 Task: Select the current location as Columbia, South Carolina, United States . Now zoom - , and verify the location . Hide zoom slider
Action: Mouse moved to (300, 33)
Screenshot: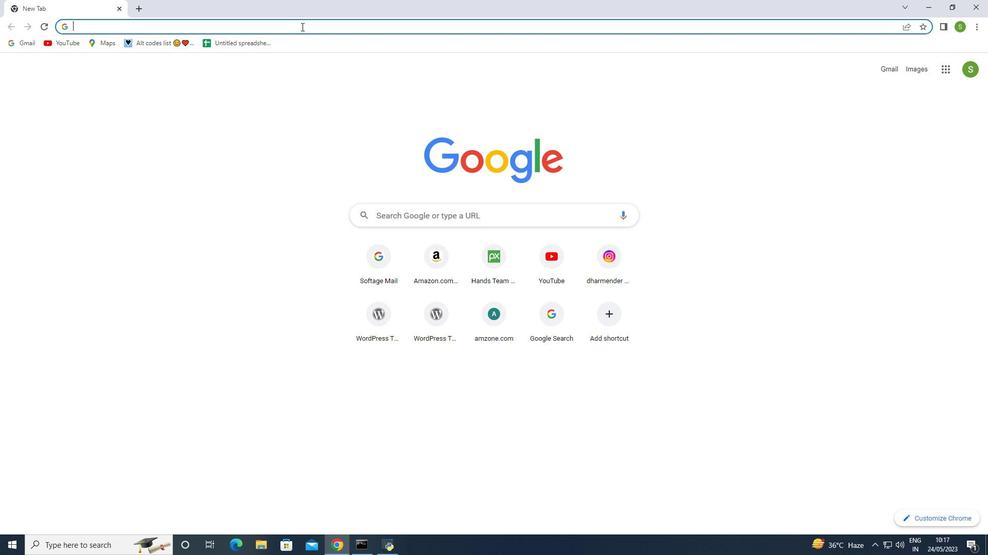 
Action: Mouse pressed left at (300, 33)
Screenshot: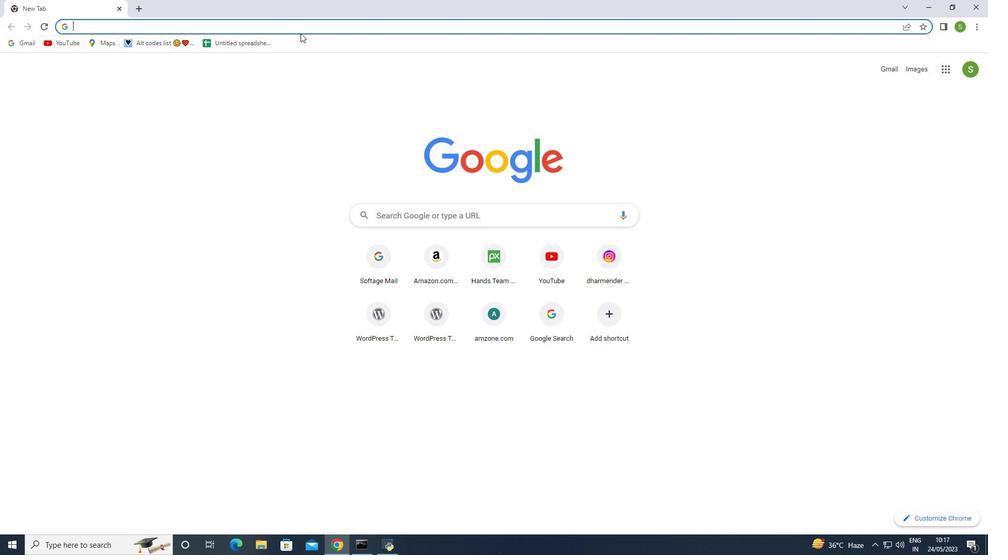 
Action: Mouse moved to (311, 26)
Screenshot: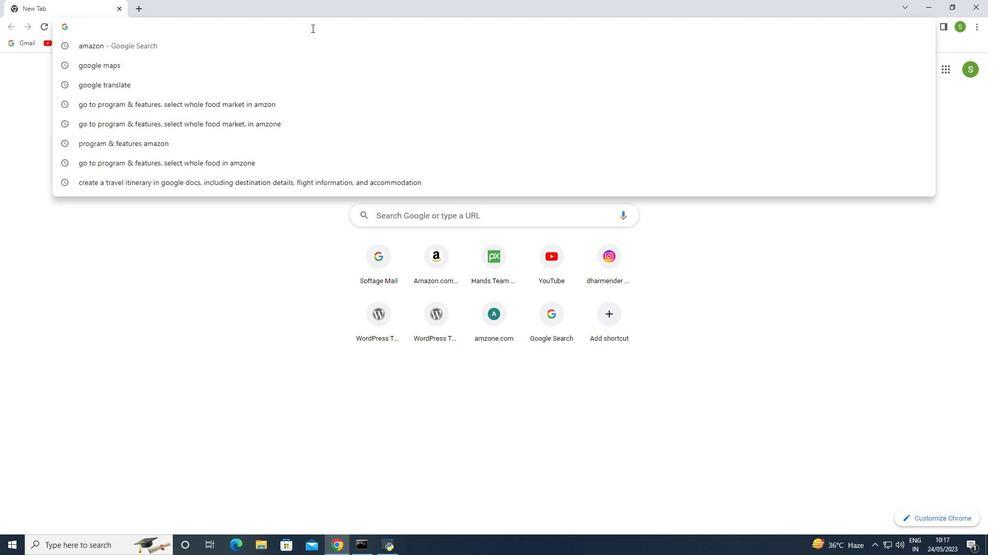 
Action: Mouse pressed left at (311, 26)
Screenshot: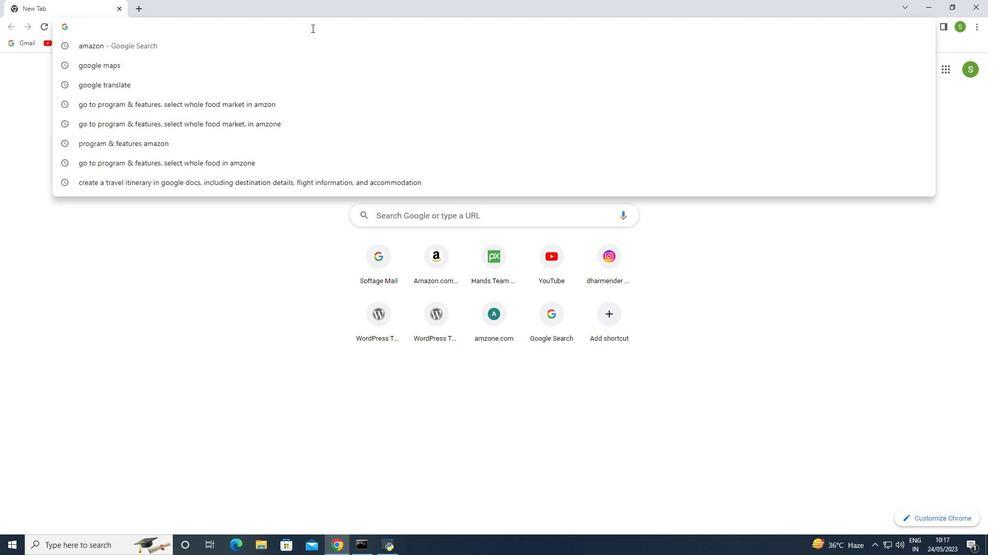 
Action: Mouse moved to (313, 23)
Screenshot: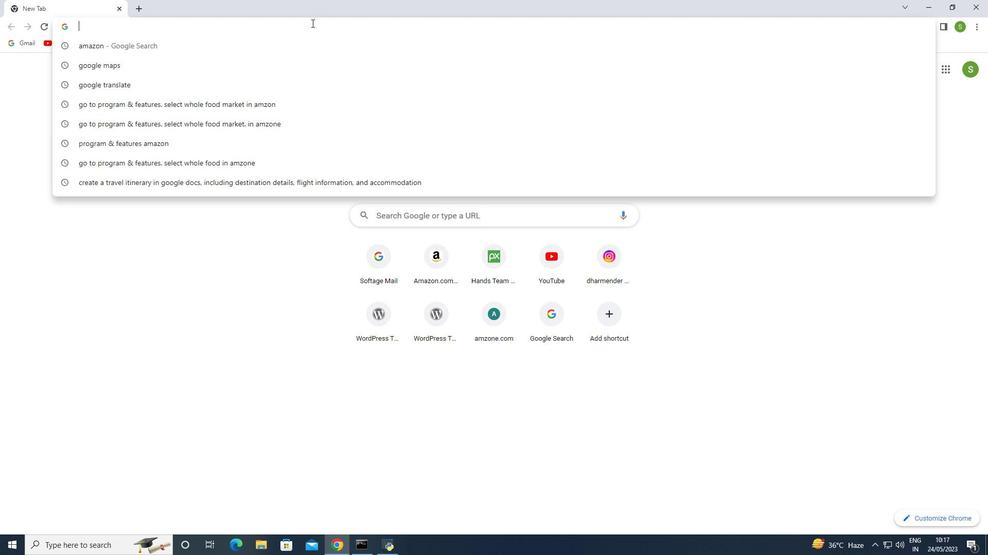 
Action: Key pressed google<Key.space>map<Key.enter>
Screenshot: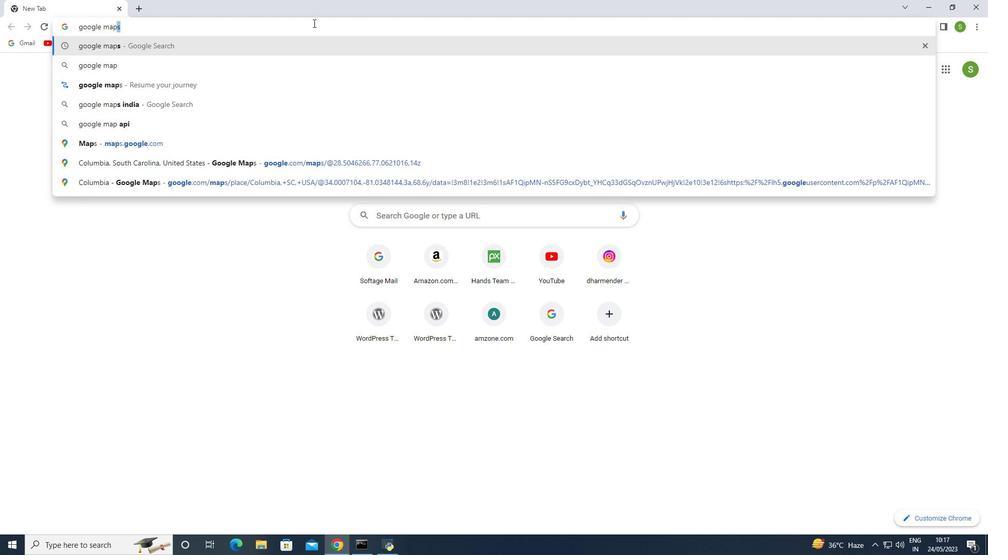 
Action: Mouse moved to (169, 239)
Screenshot: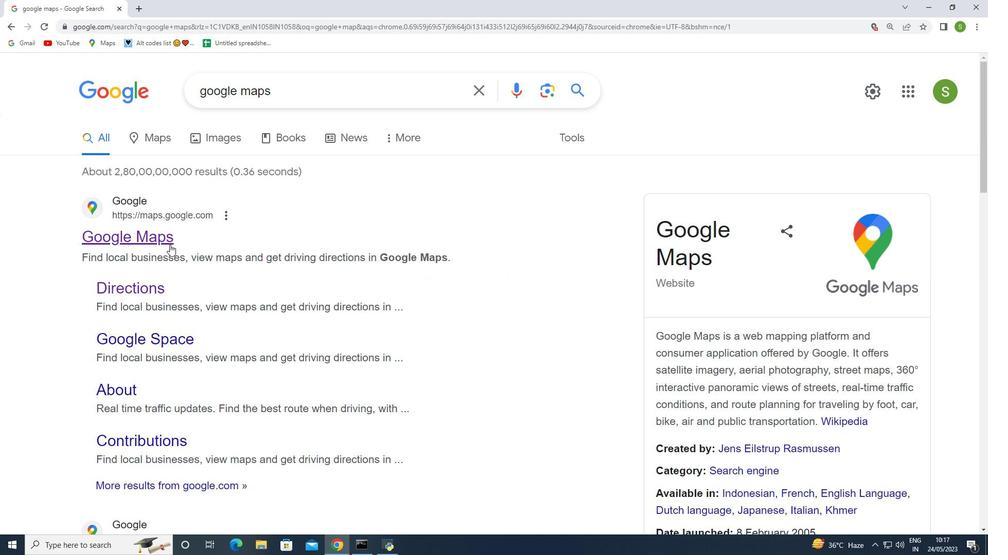 
Action: Mouse pressed left at (169, 239)
Screenshot: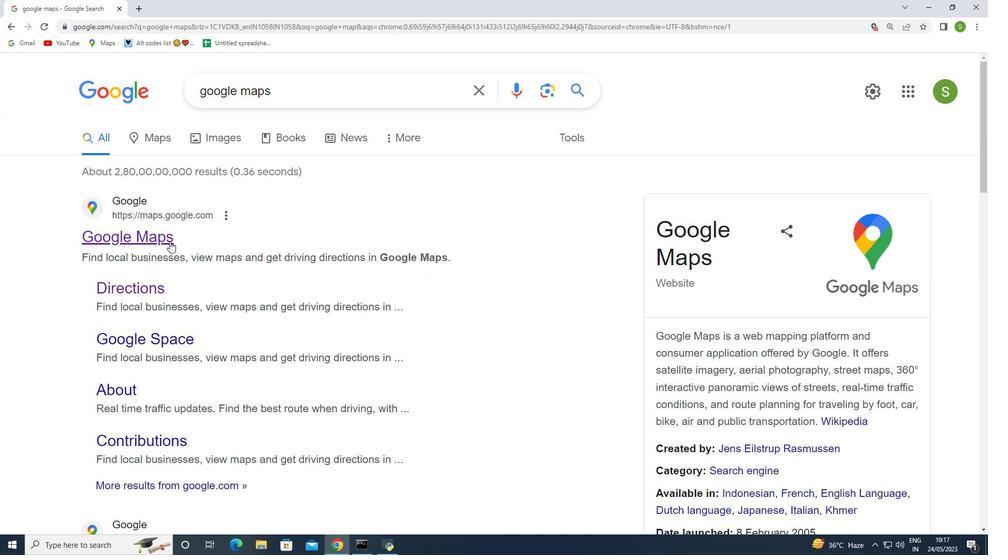 
Action: Mouse moved to (178, 69)
Screenshot: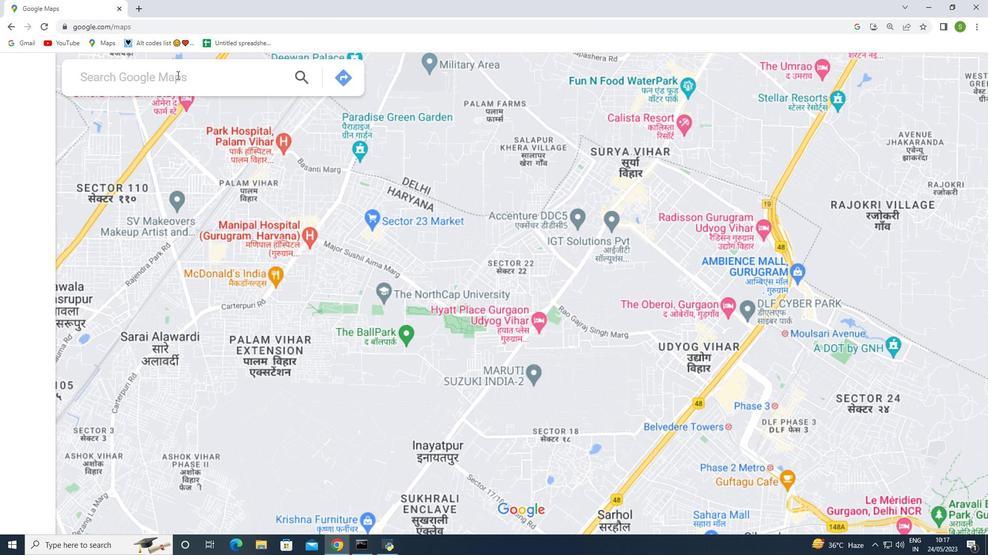 
Action: Mouse pressed left at (177, 74)
Screenshot: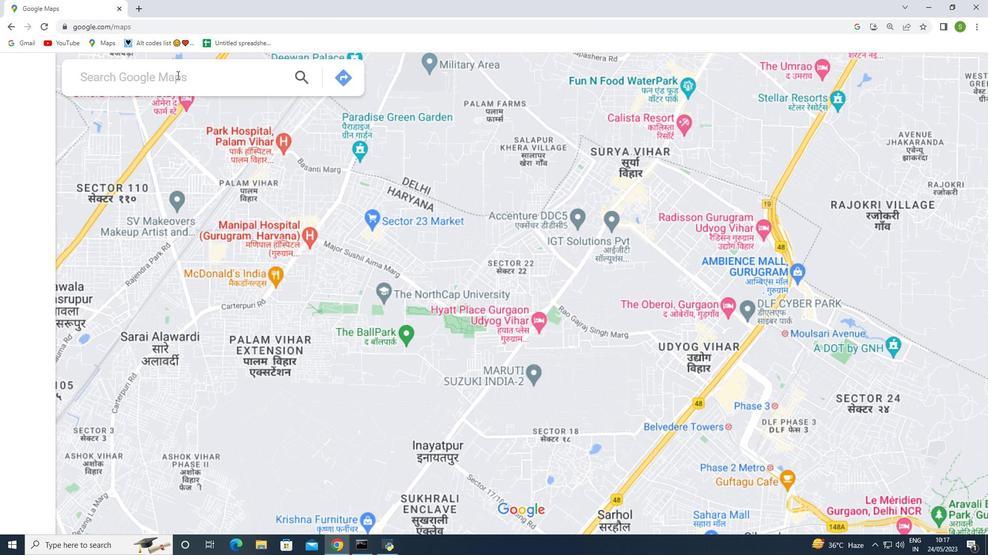 
Action: Key pressed columbia<Key.space>south<Key.space>carolina<Key.space>united<Key.space>states
Screenshot: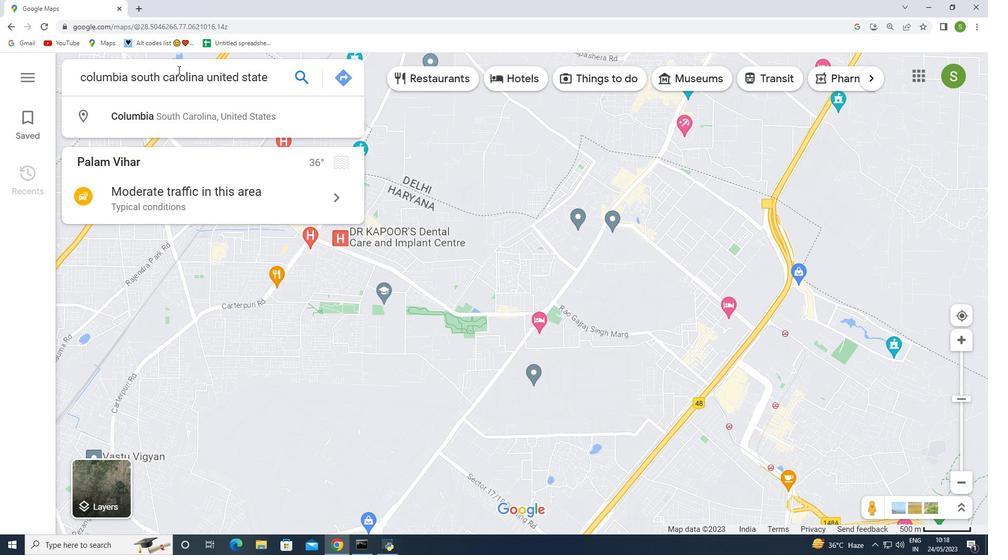 
Action: Mouse moved to (134, 119)
Screenshot: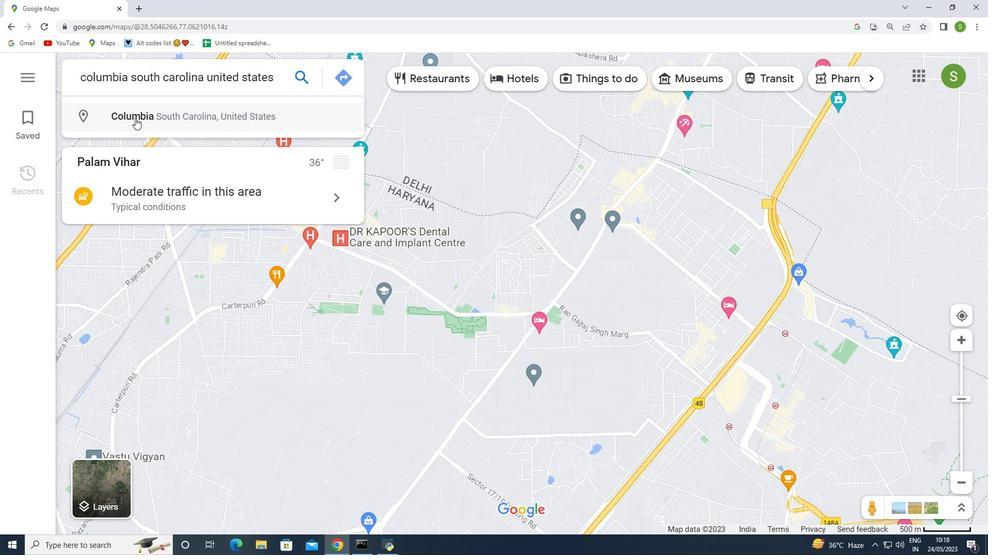 
Action: Mouse pressed left at (134, 119)
Screenshot: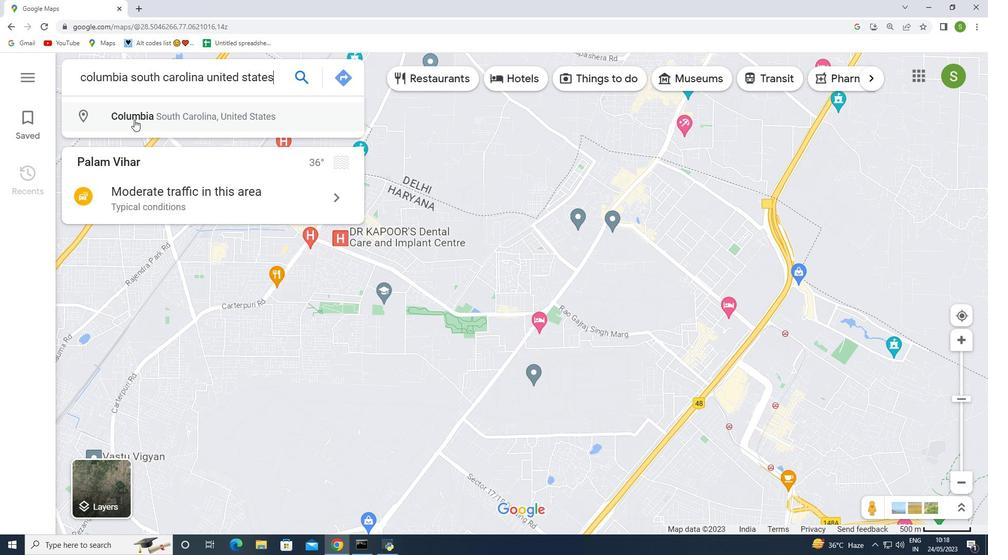 
Action: Mouse moved to (306, 210)
Screenshot: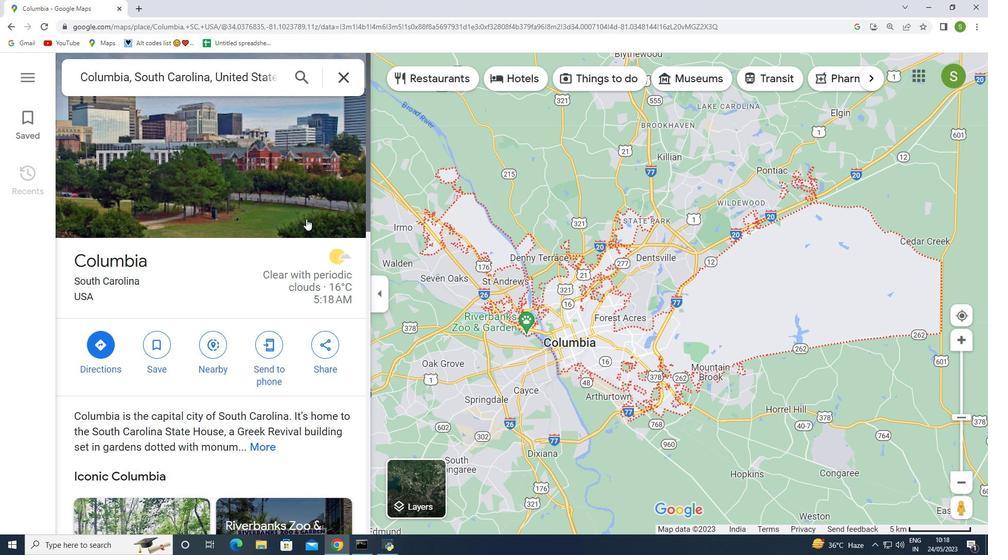 
Action: Mouse pressed left at (306, 210)
Screenshot: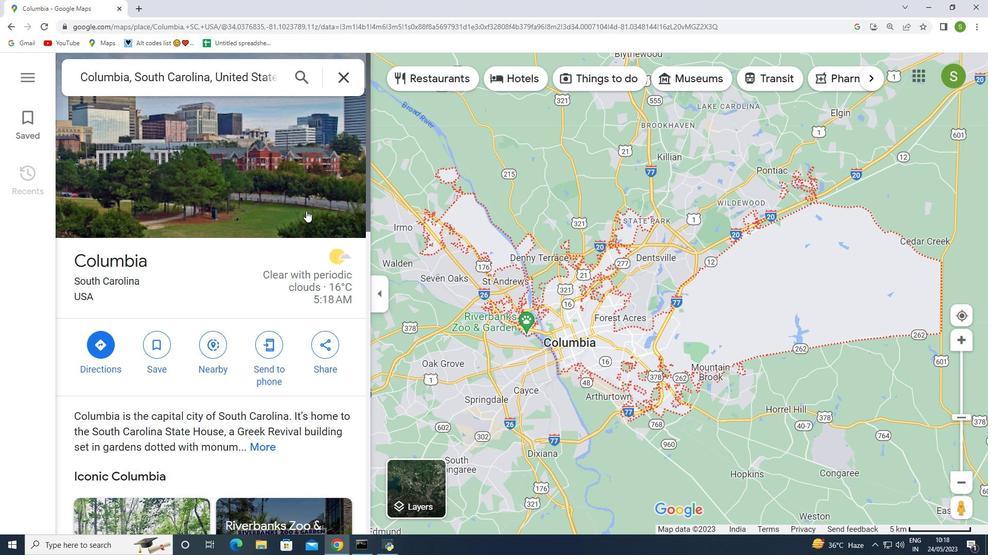 
Action: Mouse moved to (904, 451)
Screenshot: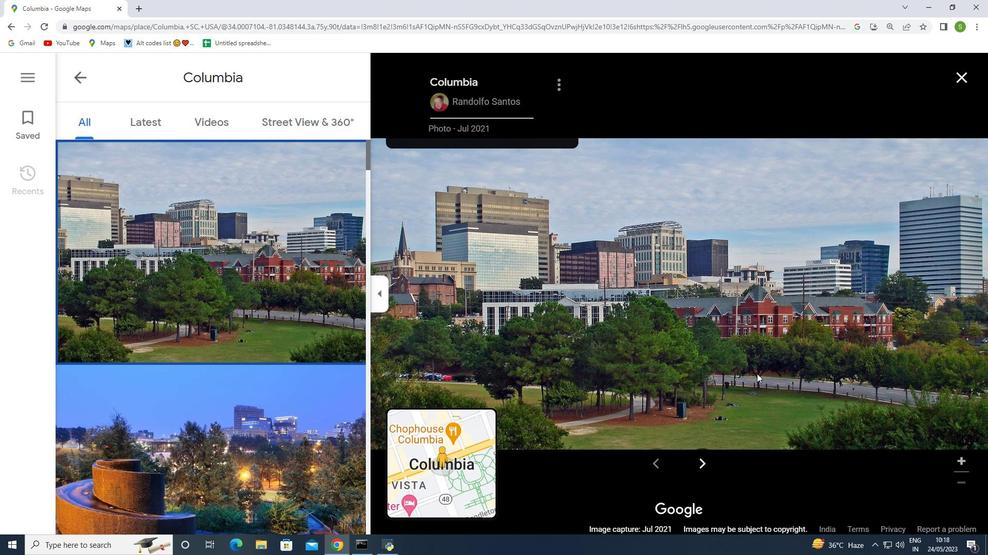 
Action: Mouse scrolled (904, 450) with delta (0, 0)
Screenshot: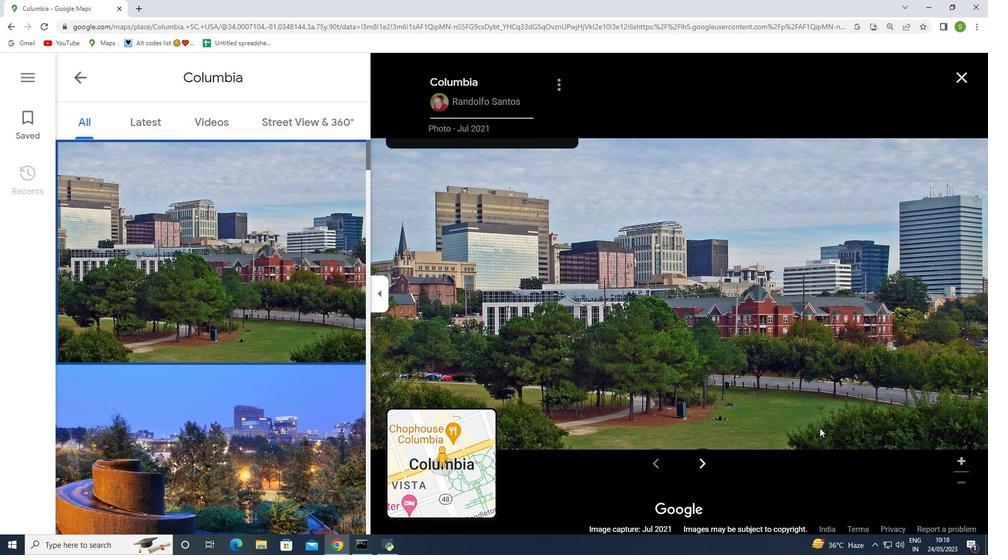 
Action: Mouse scrolled (904, 450) with delta (0, 0)
Screenshot: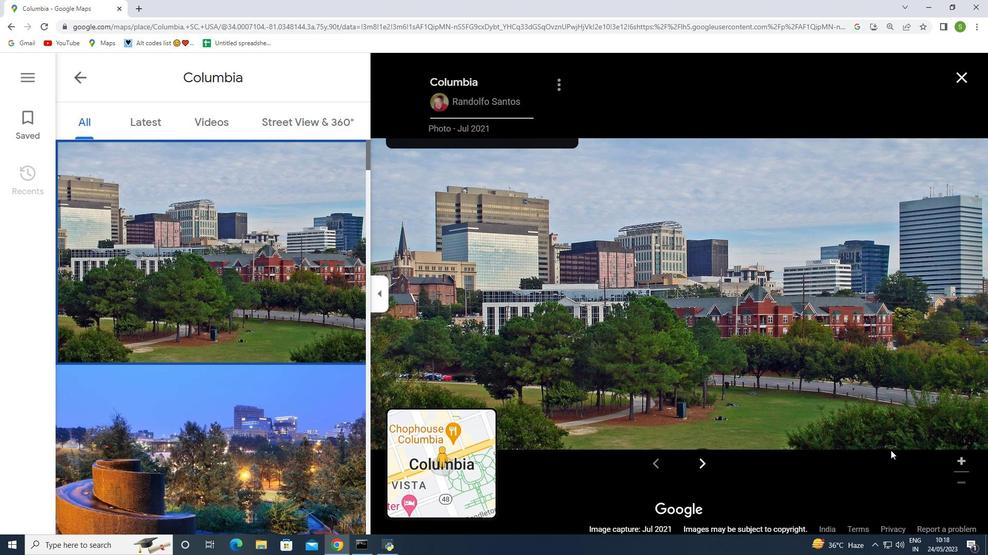 
Action: Mouse moved to (909, 459)
Screenshot: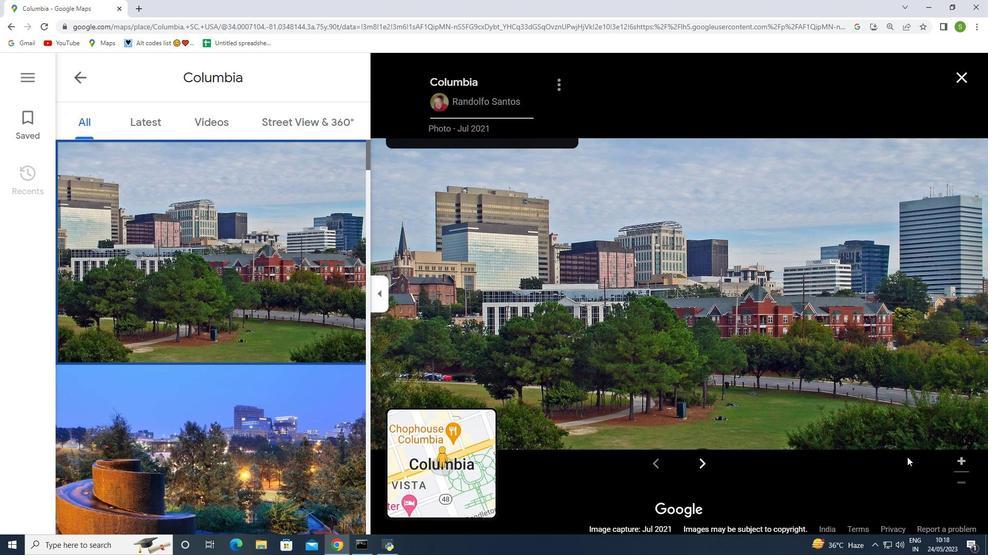 
Action: Mouse scrolled (908, 458) with delta (0, 0)
Screenshot: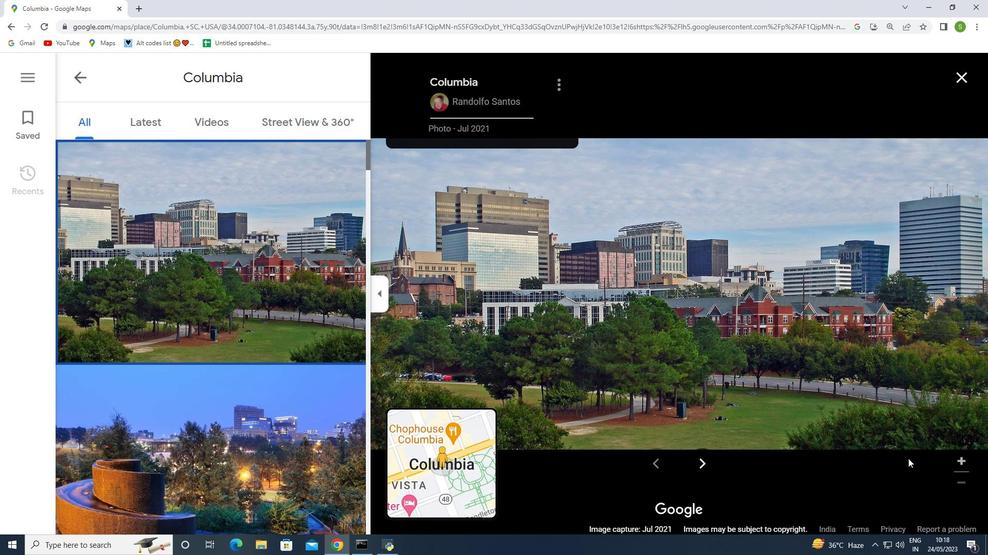 
Action: Mouse moved to (957, 76)
Screenshot: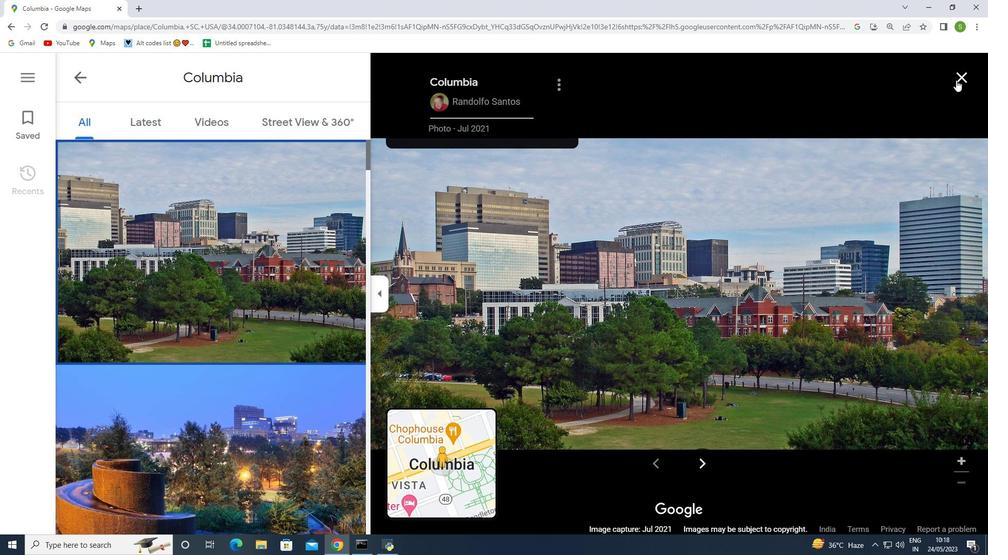 
Action: Mouse pressed left at (957, 76)
Screenshot: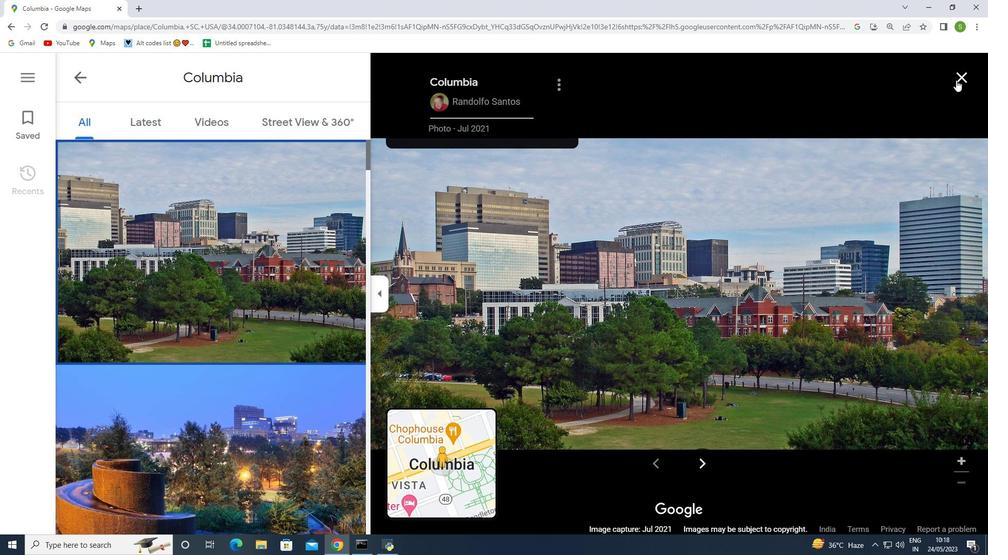 
Action: Mouse moved to (960, 340)
Screenshot: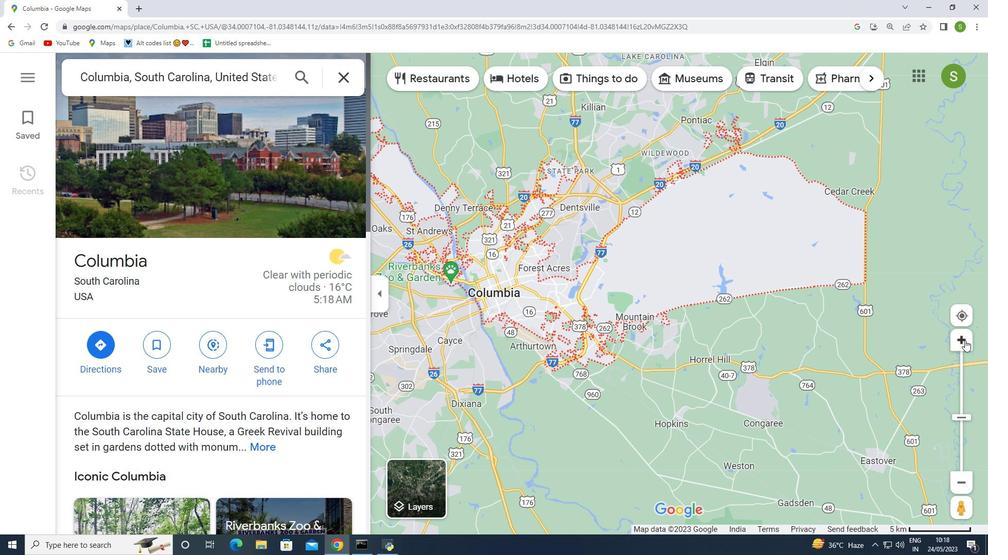 
Action: Mouse pressed left at (960, 340)
Screenshot: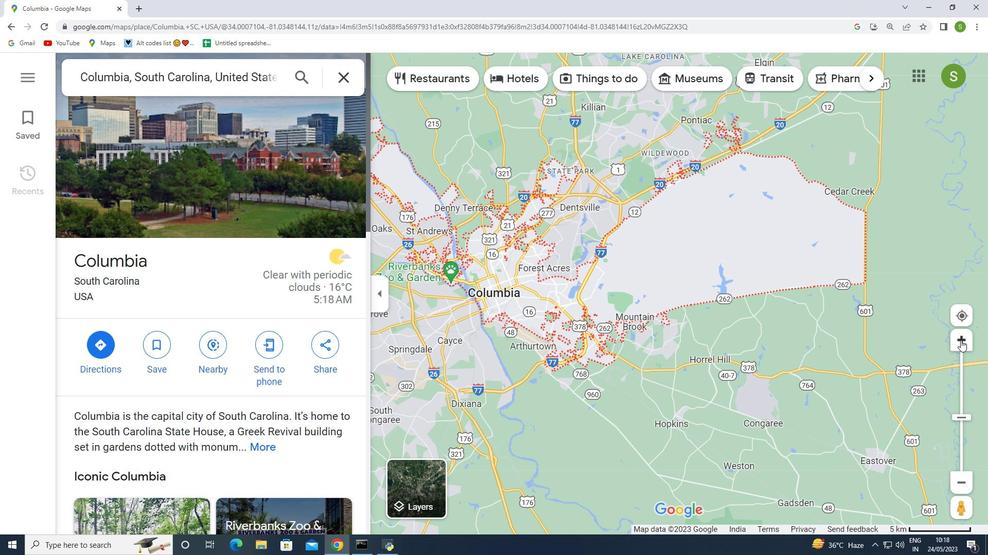 
Action: Mouse pressed left at (960, 340)
Screenshot: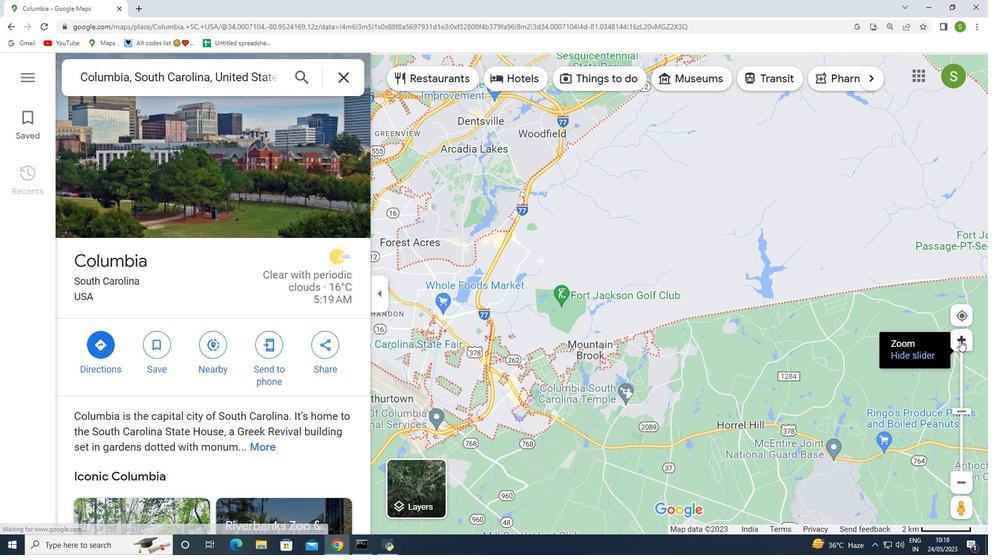 
Action: Mouse moved to (922, 360)
Screenshot: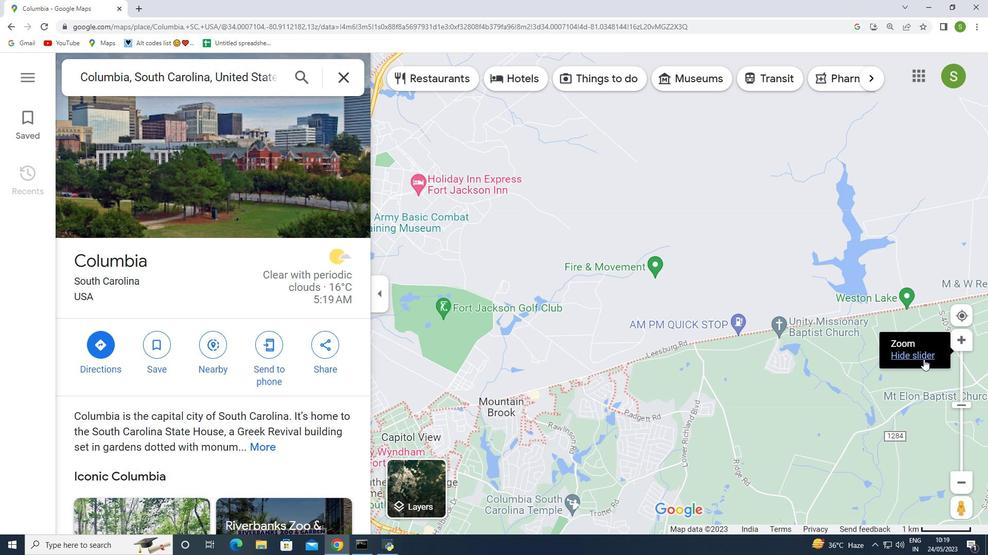 
Action: Mouse pressed left at (922, 360)
Screenshot: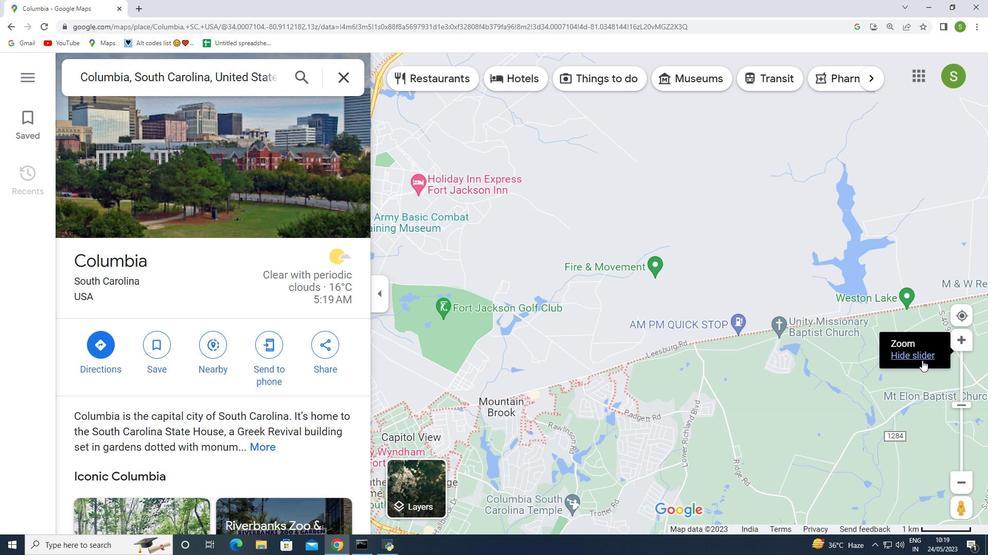 
Action: Mouse moved to (967, 465)
Screenshot: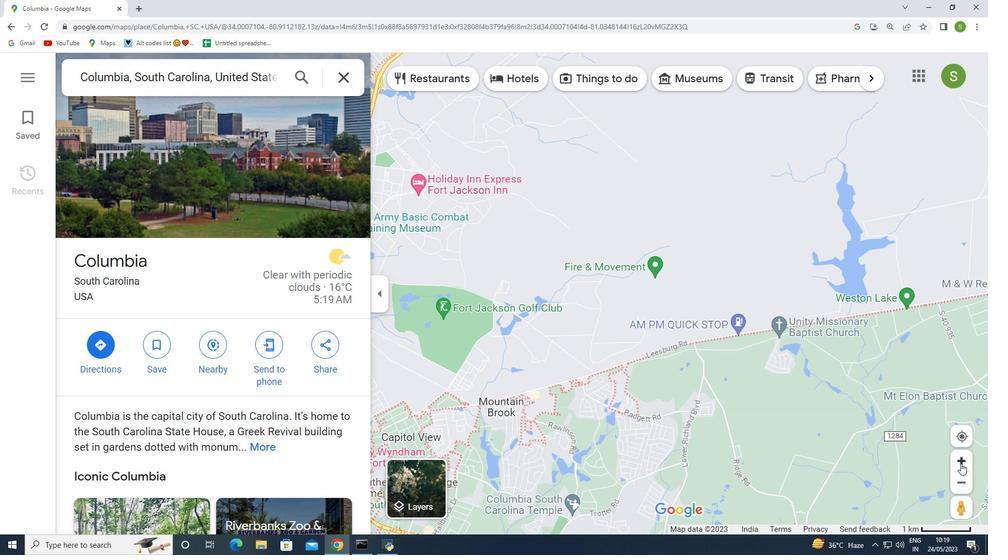 
Action: Mouse pressed left at (967, 465)
Screenshot: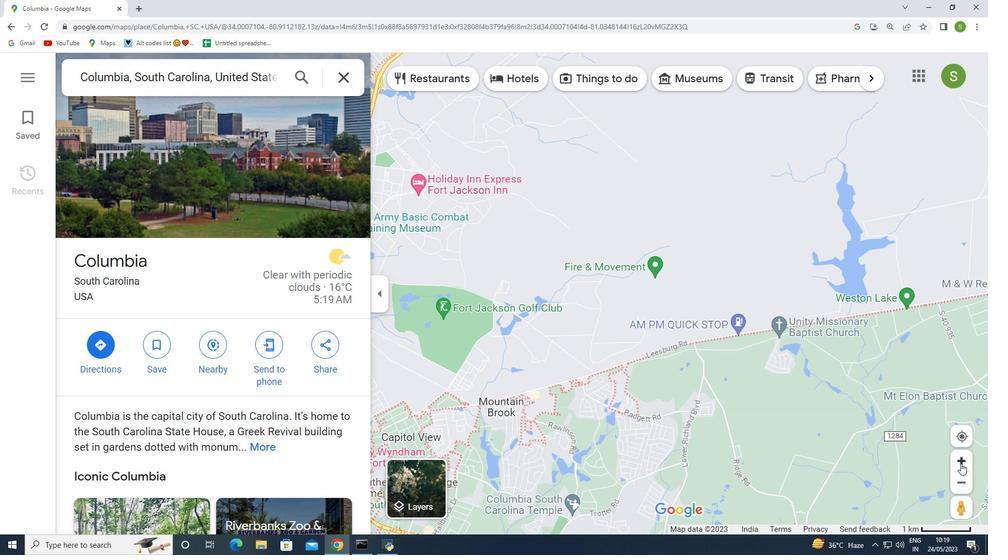 
Action: Mouse moved to (930, 475)
Screenshot: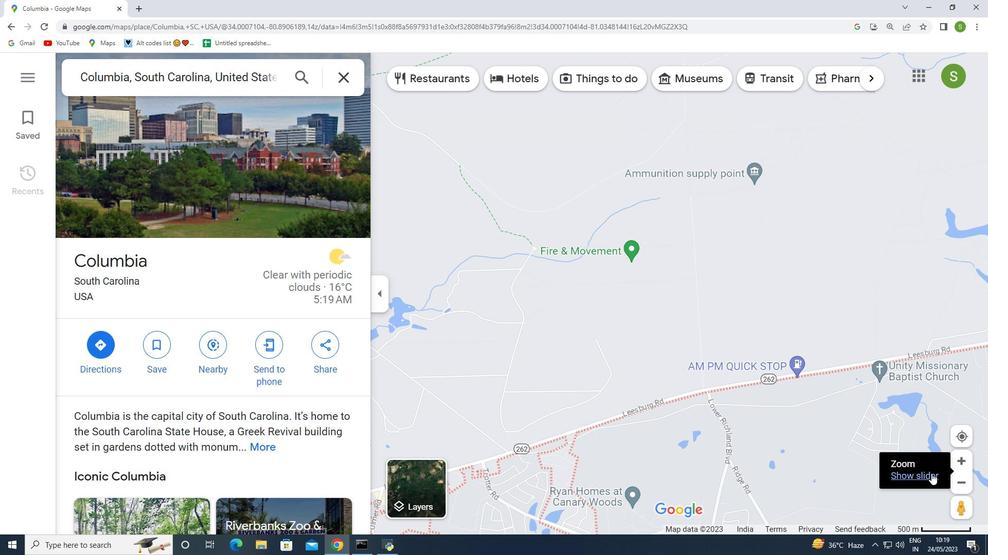 
Action: Mouse pressed left at (930, 475)
Screenshot: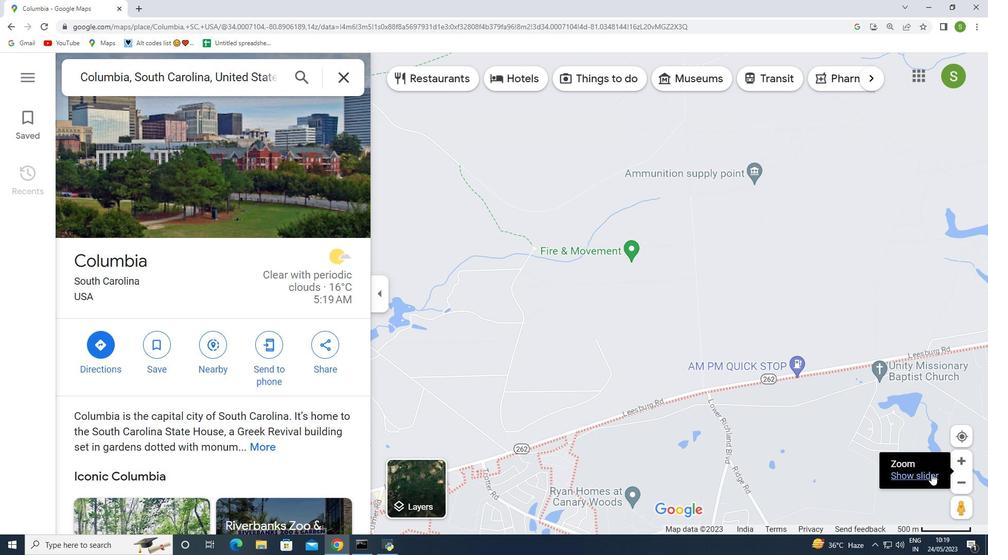
Action: Mouse moved to (962, 337)
Screenshot: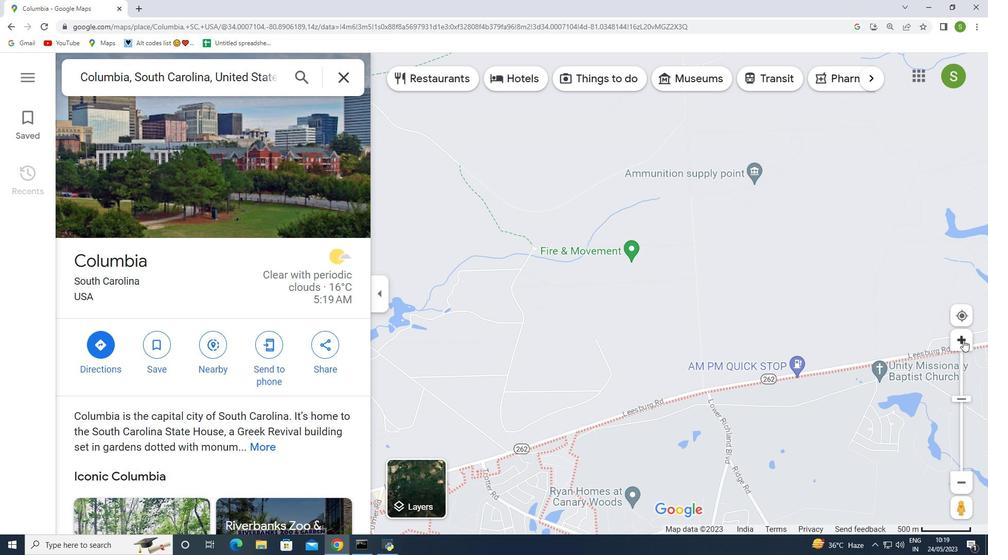 
Action: Mouse pressed left at (962, 337)
Screenshot: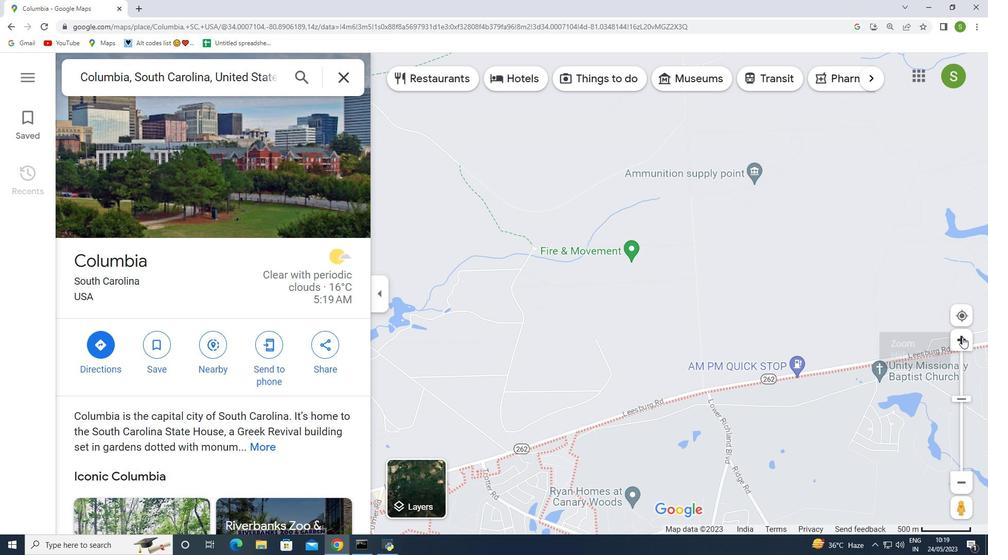 
Action: Mouse moved to (931, 356)
Screenshot: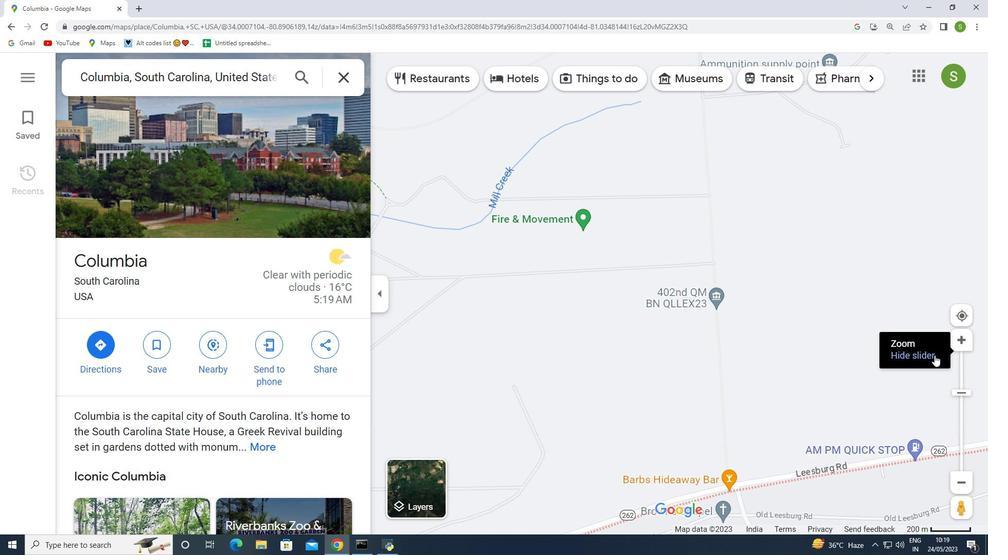 
Action: Mouse pressed left at (931, 356)
Screenshot: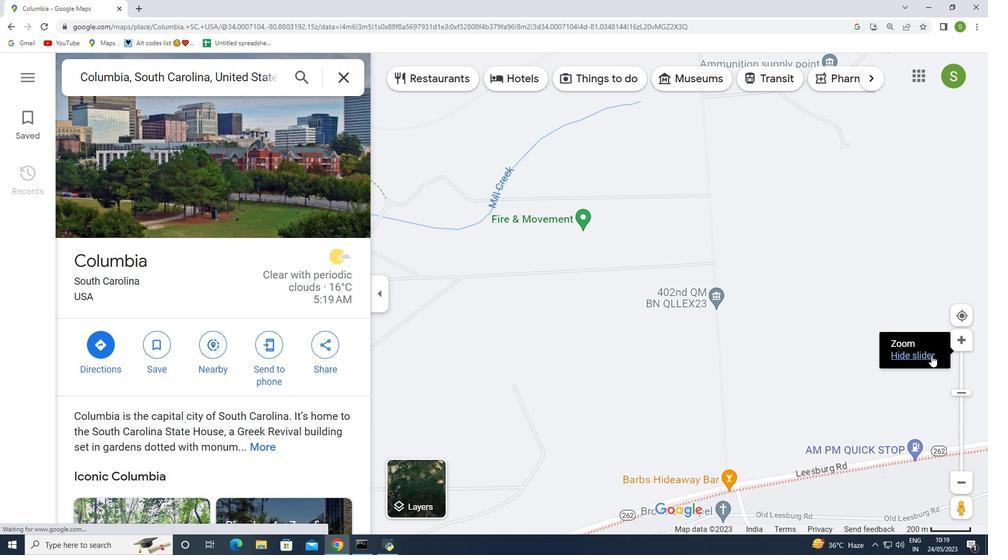 
Action: Mouse moved to (954, 482)
Screenshot: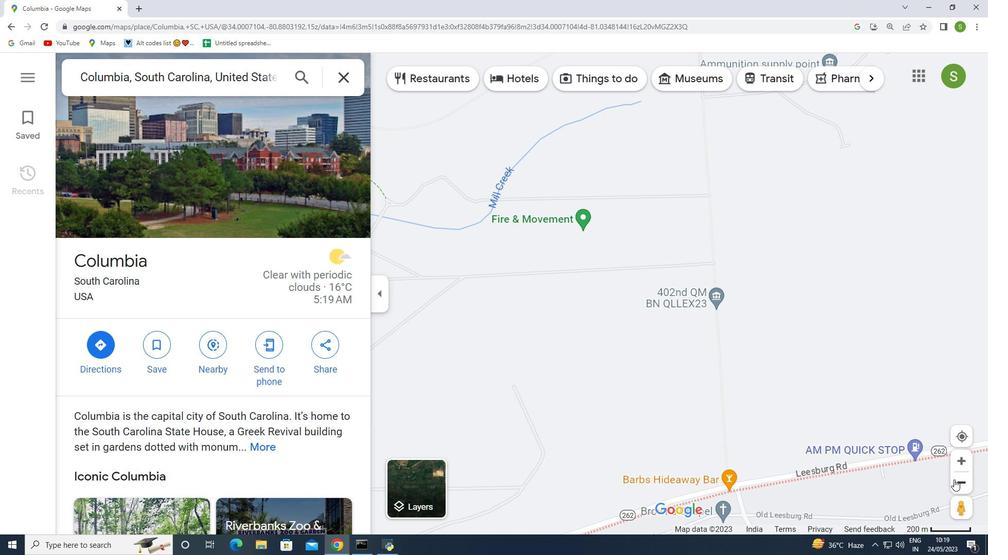 
Action: Mouse pressed left at (954, 482)
Screenshot: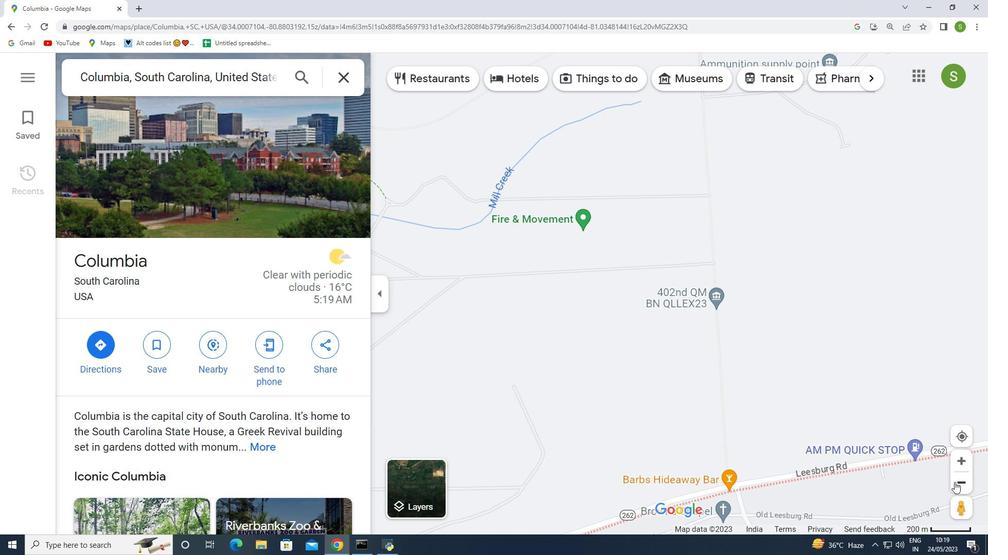 
Action: Mouse moved to (958, 485)
Screenshot: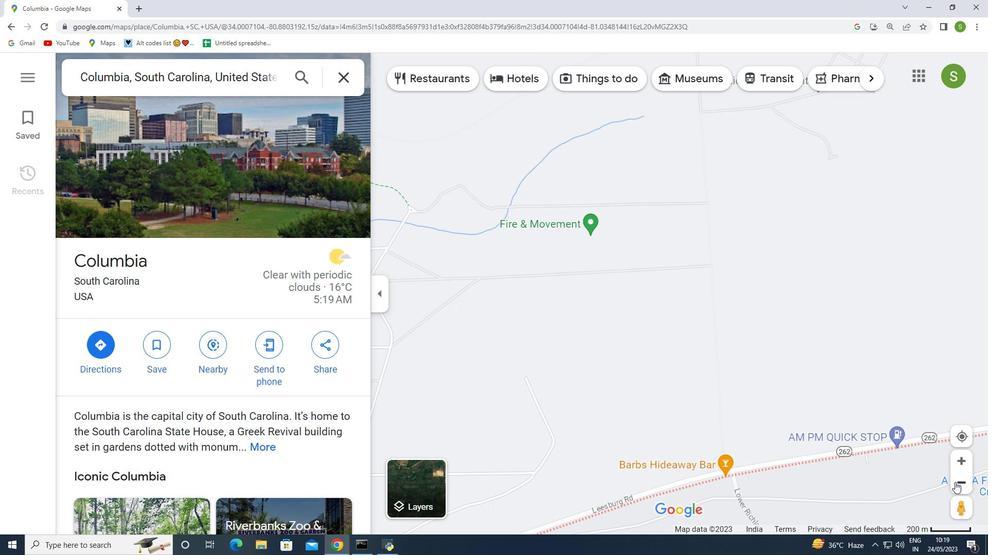 
Action: Mouse pressed left at (958, 485)
Screenshot: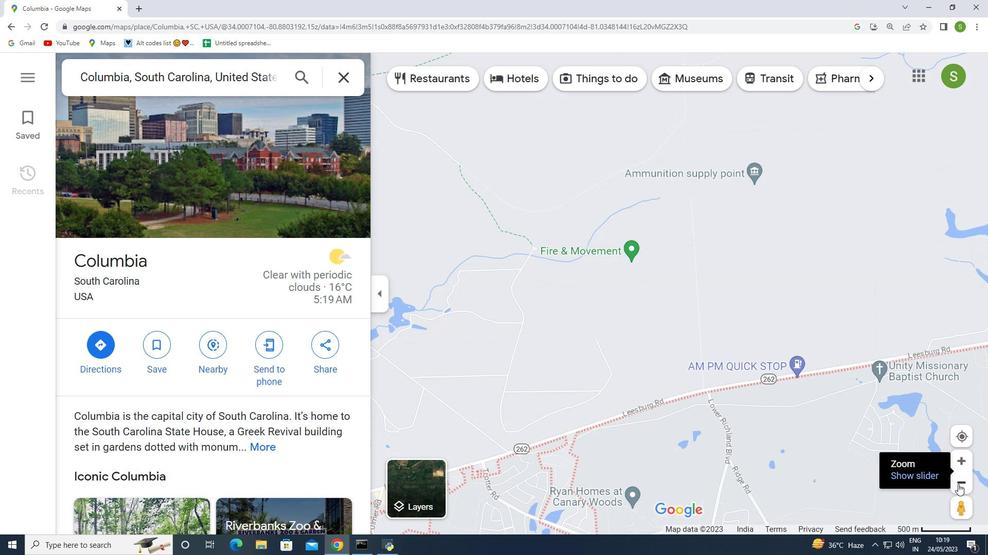 
Action: Mouse pressed left at (958, 485)
Screenshot: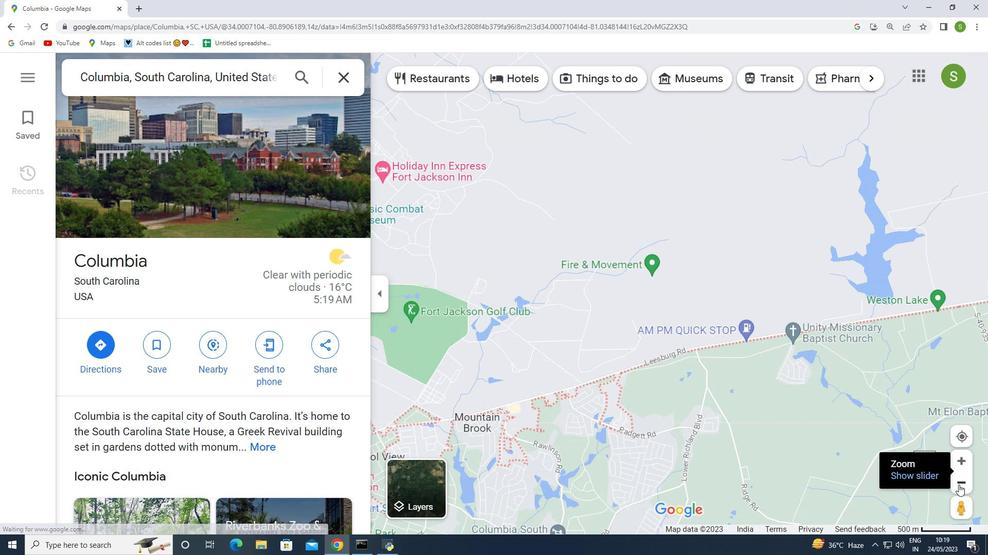 
Action: Mouse moved to (955, 483)
Screenshot: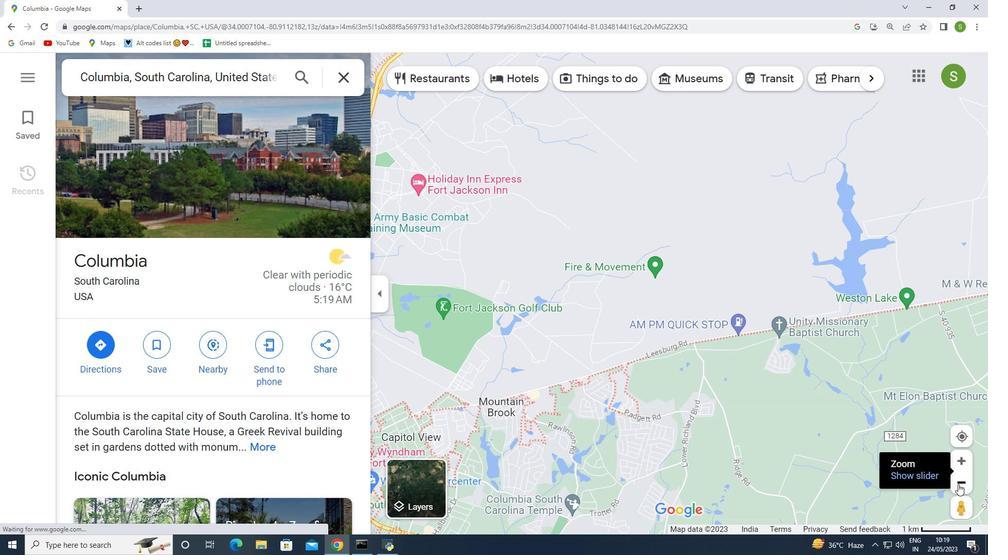 
Action: Mouse pressed left at (955, 483)
Screenshot: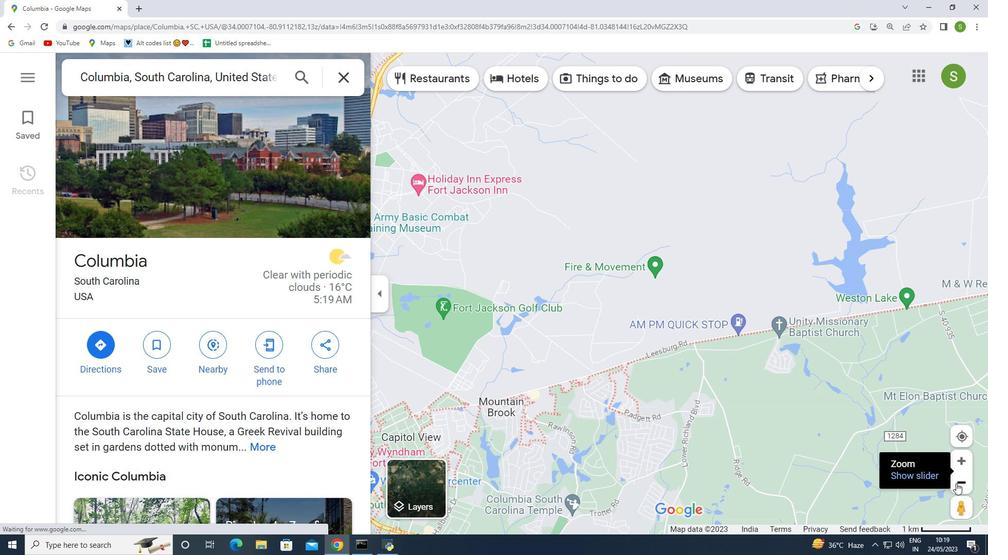 
Action: Mouse pressed left at (955, 483)
Screenshot: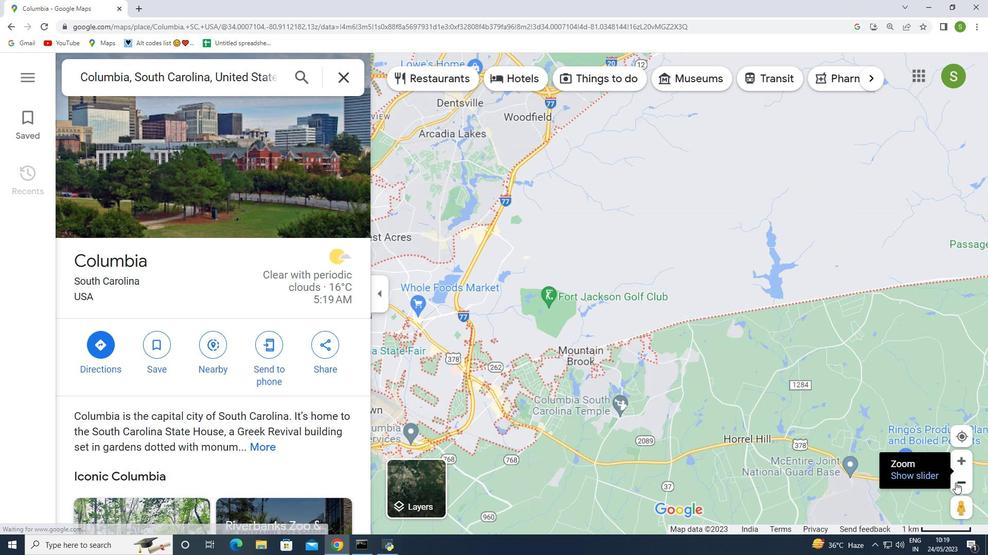 
Action: Mouse pressed left at (955, 483)
Screenshot: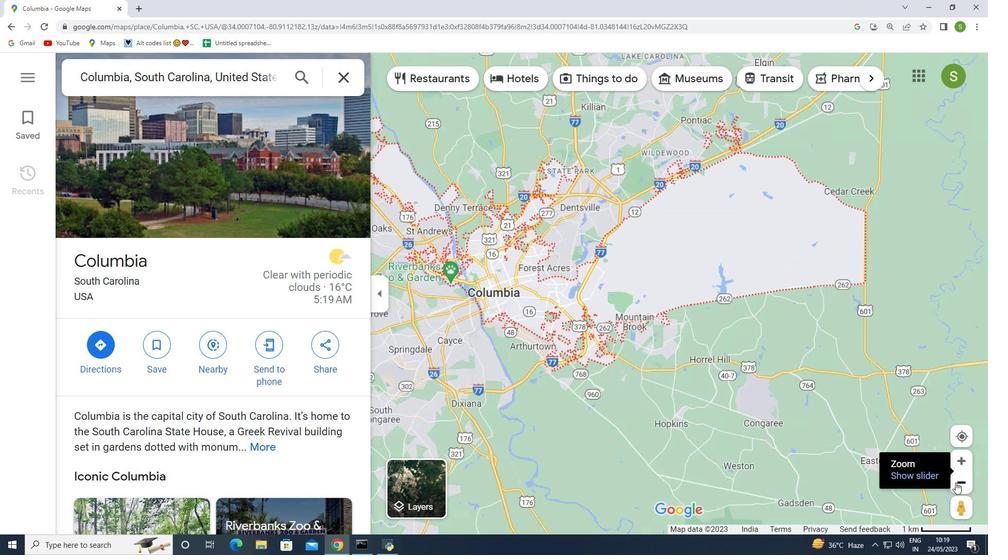 
Action: Mouse pressed left at (955, 483)
Screenshot: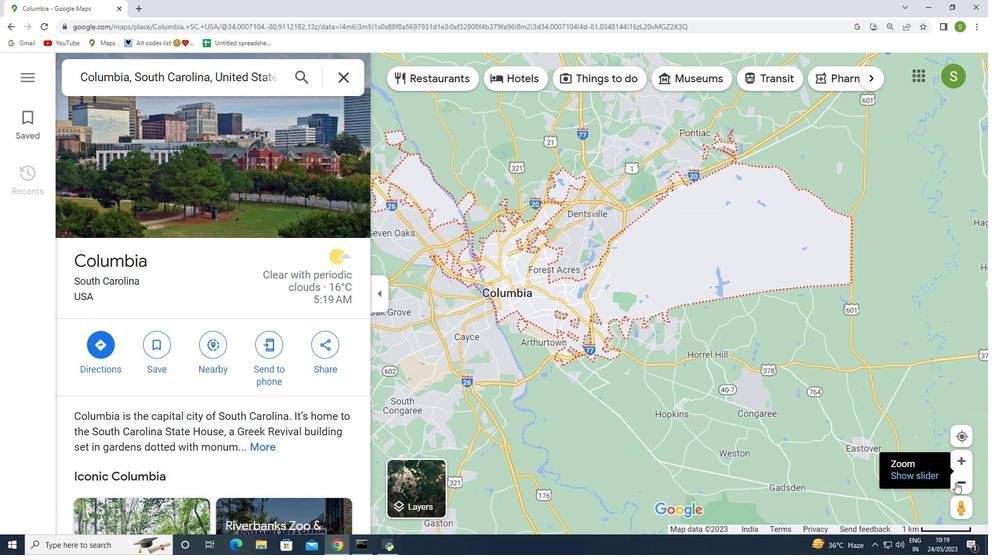 
Action: Mouse pressed left at (955, 483)
Screenshot: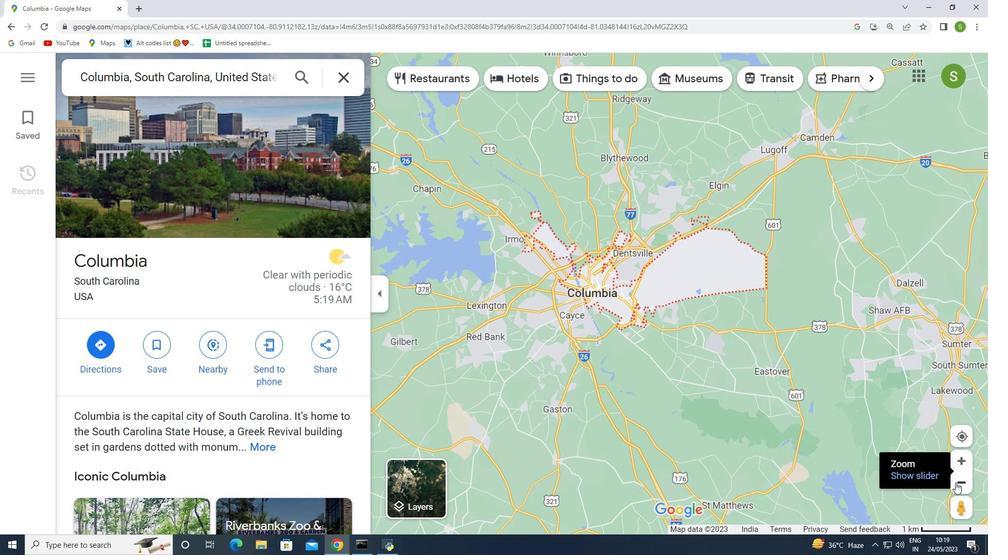 
Action: Mouse pressed left at (955, 483)
Screenshot: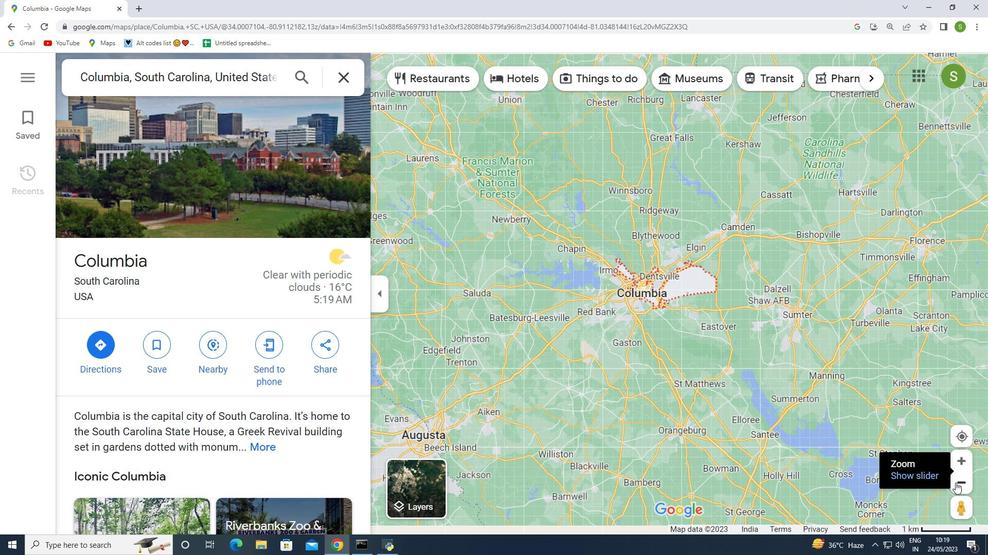 
Action: Mouse moved to (967, 457)
Screenshot: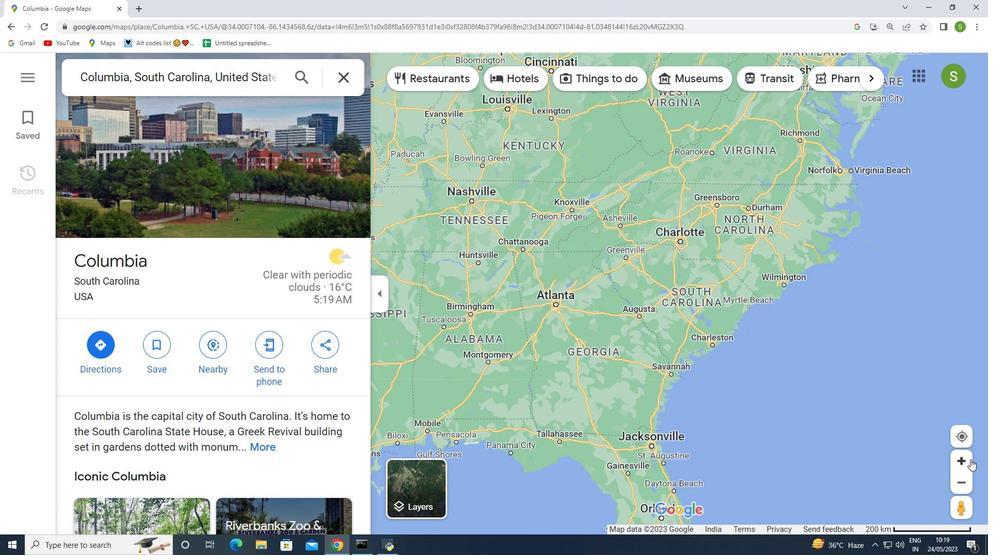 
Action: Mouse pressed left at (967, 457)
Screenshot: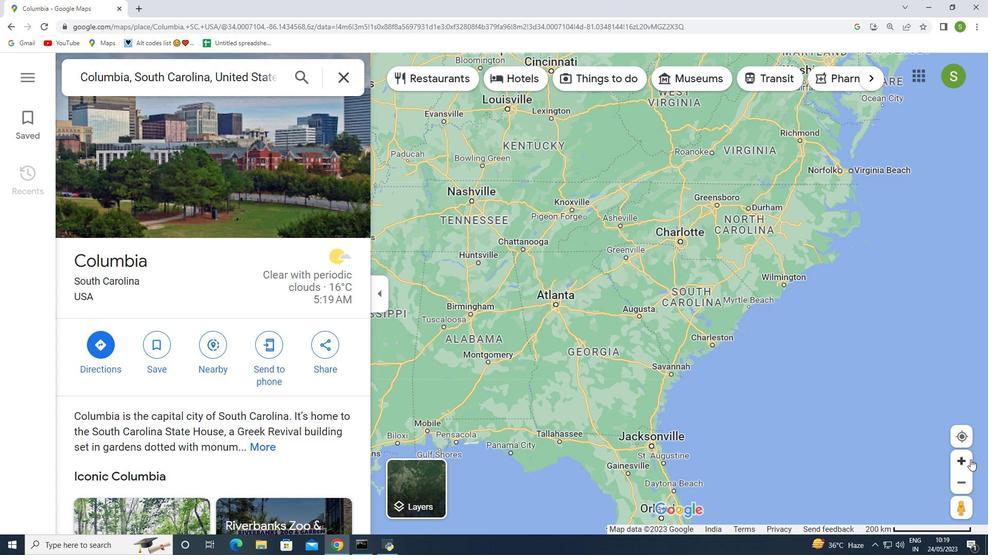 
Action: Mouse moved to (915, 432)
Screenshot: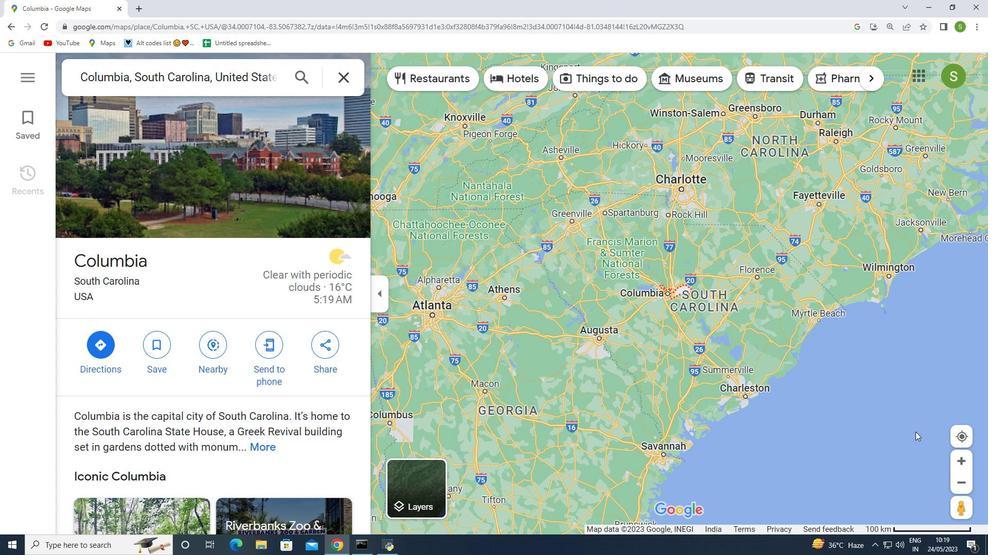 
